 Task: Sort data by Z to A.
Action: Mouse moved to (216, 124)
Screenshot: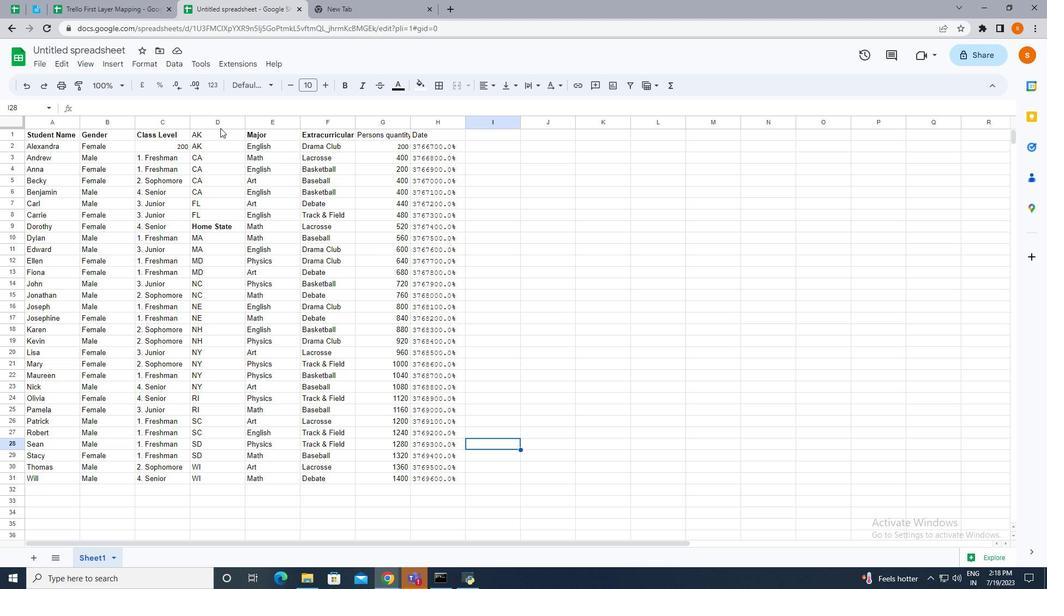 
Action: Mouse pressed left at (216, 124)
Screenshot: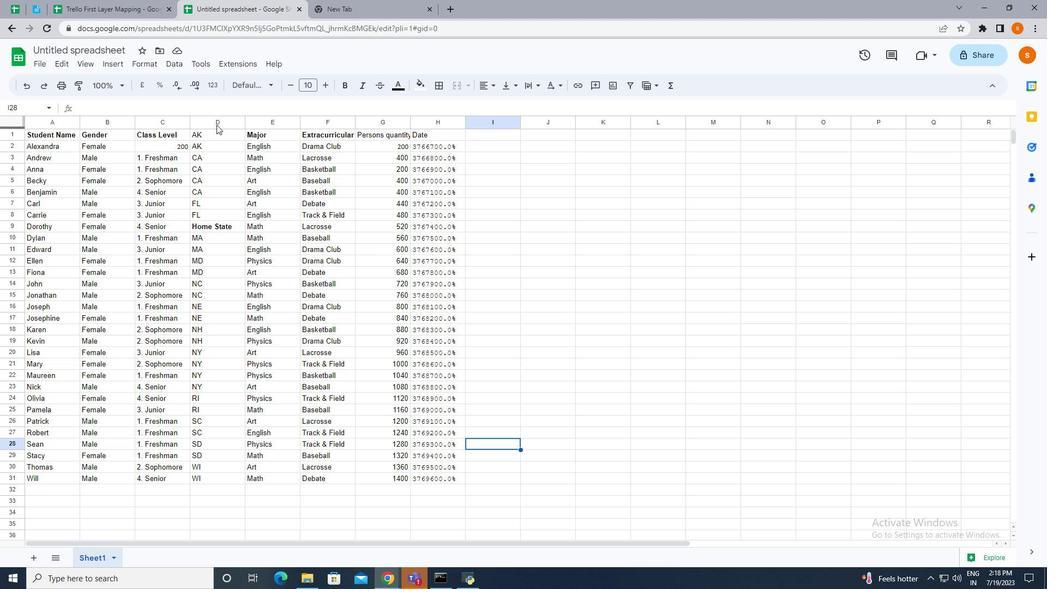 
Action: Mouse moved to (181, 62)
Screenshot: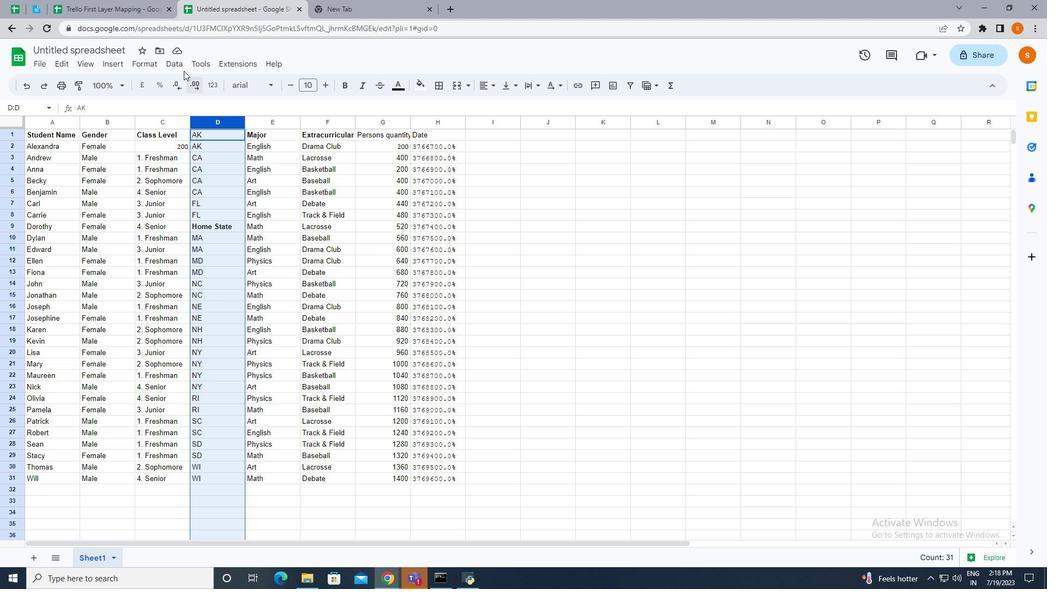 
Action: Mouse pressed left at (181, 62)
Screenshot: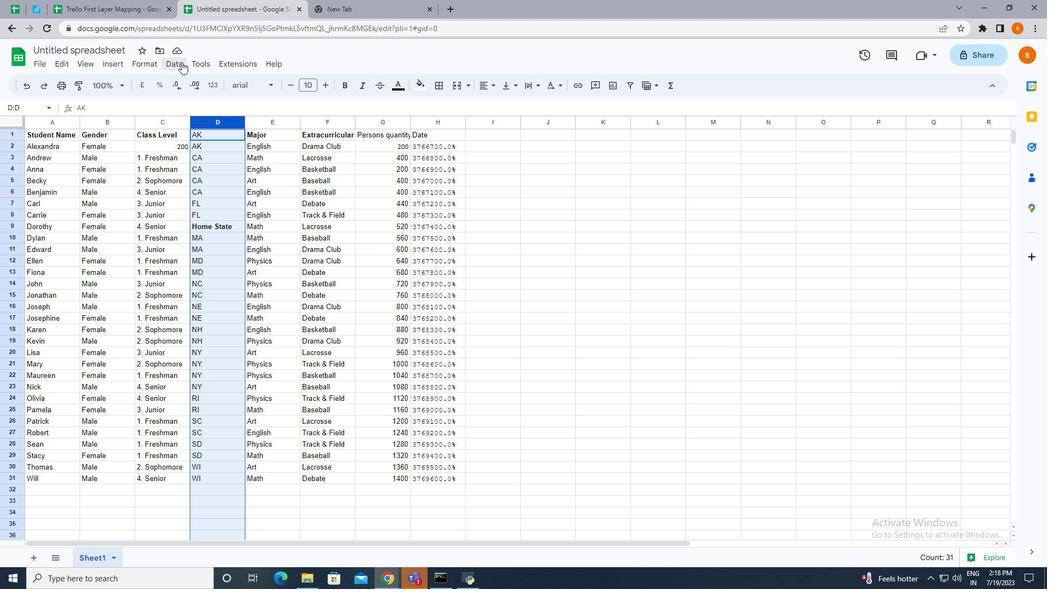 
Action: Mouse moved to (197, 95)
Screenshot: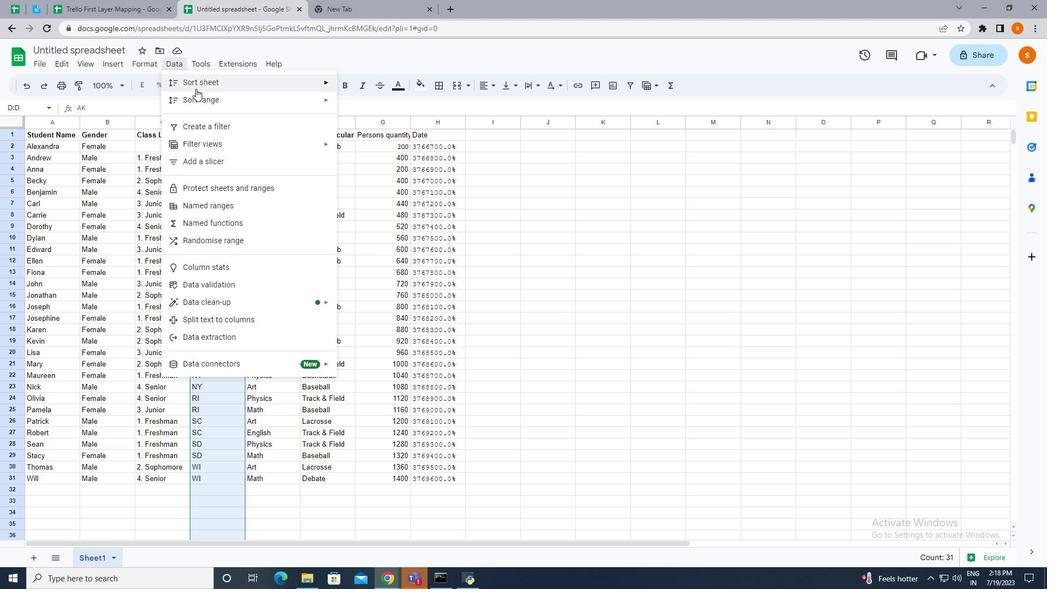 
Action: Mouse pressed left at (197, 95)
Screenshot: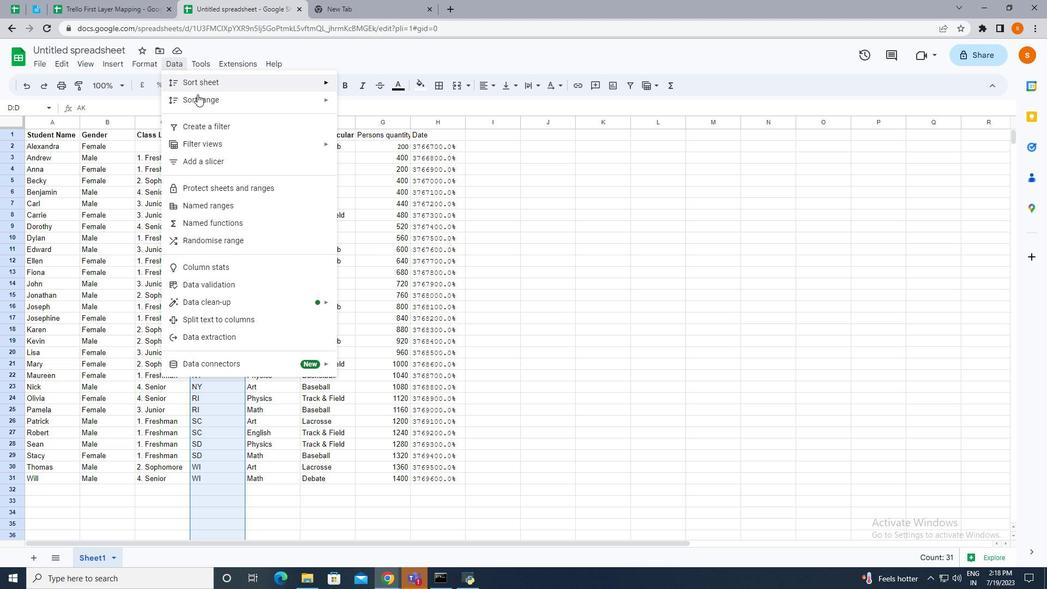 
Action: Mouse moved to (390, 145)
Screenshot: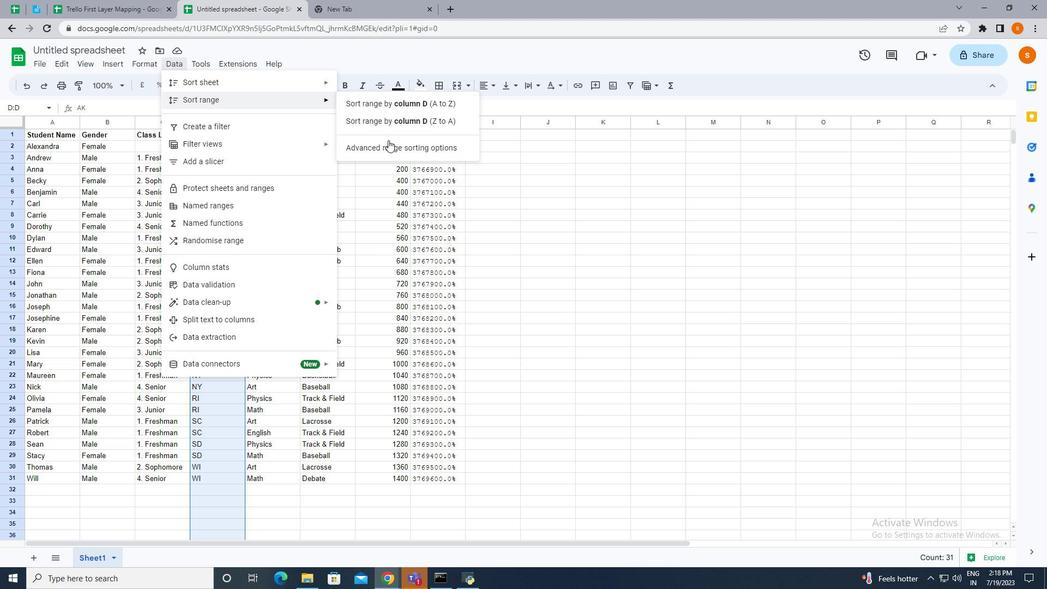 
Action: Mouse pressed left at (390, 145)
Screenshot: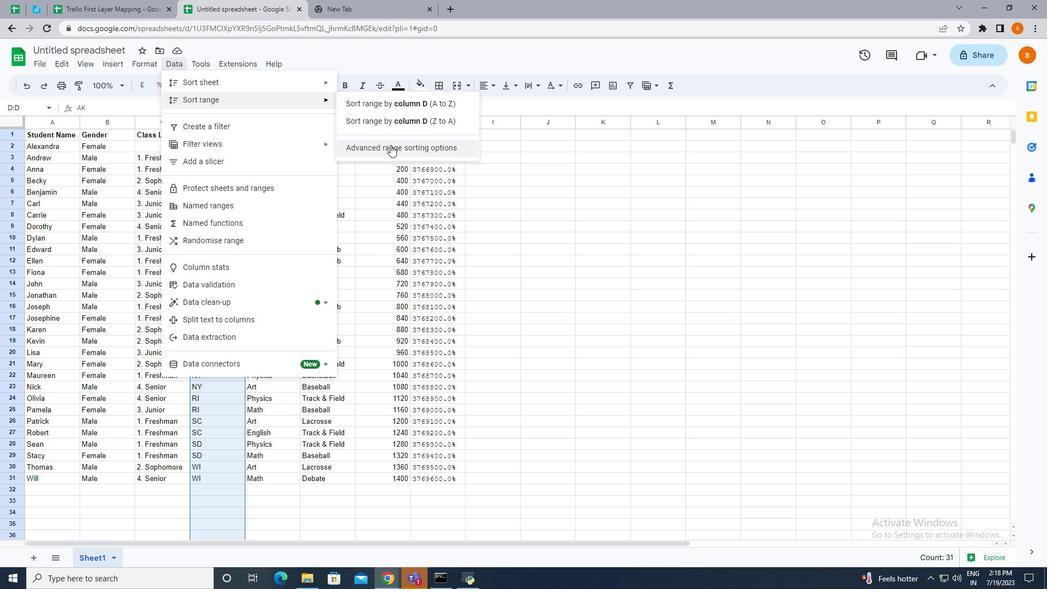 
Action: Mouse moved to (548, 291)
Screenshot: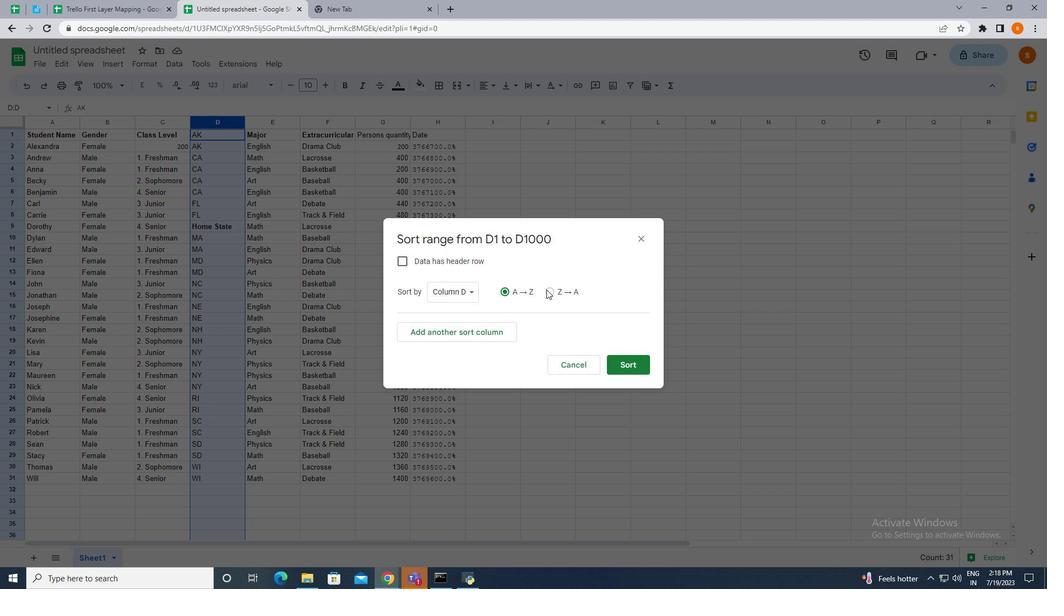
Action: Mouse pressed left at (548, 291)
Screenshot: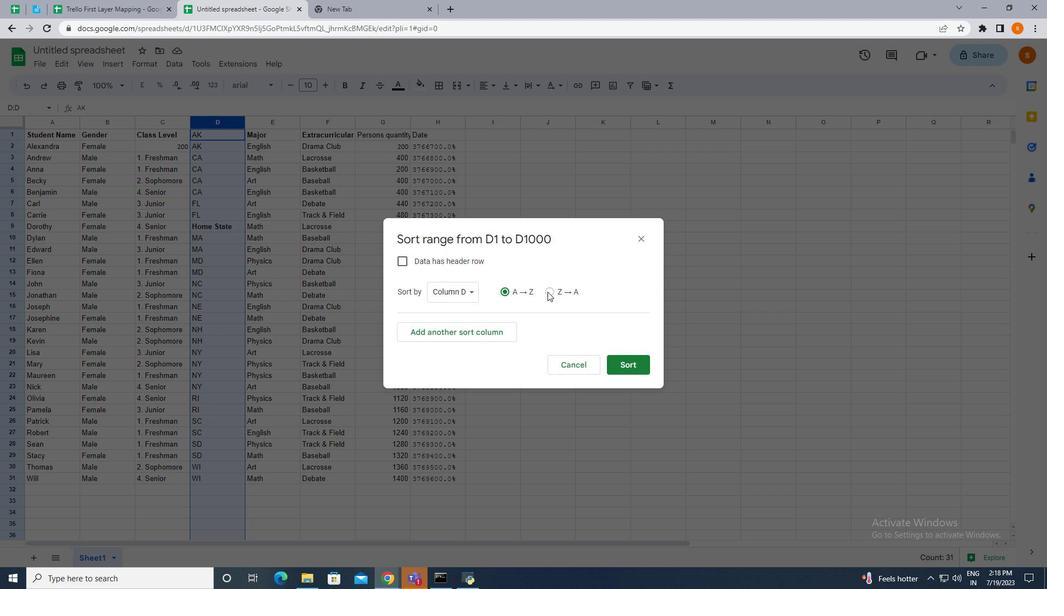 
Action: Mouse moved to (621, 358)
Screenshot: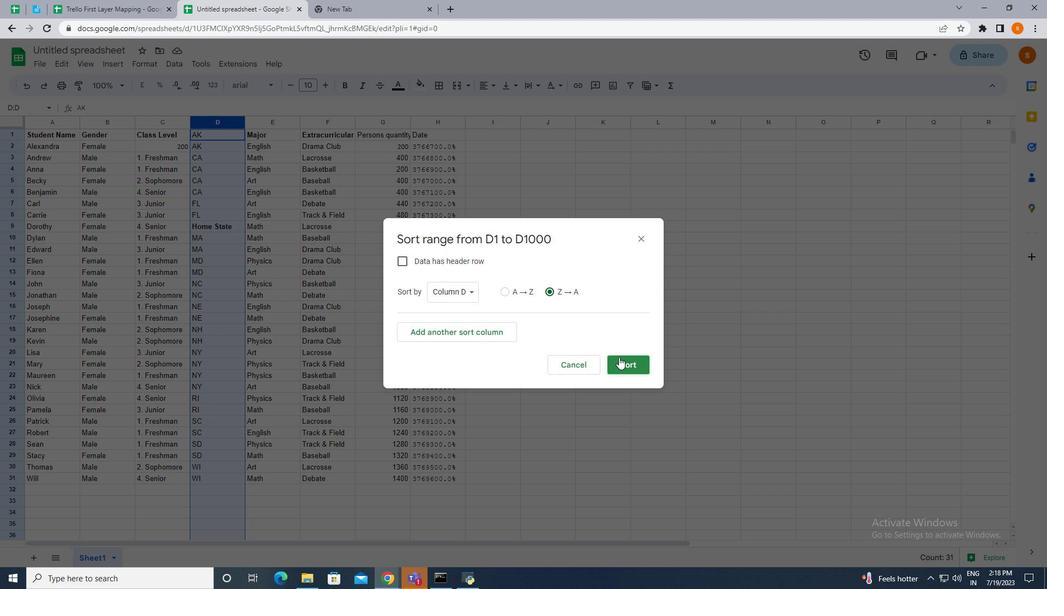 
Action: Mouse pressed left at (621, 358)
Screenshot: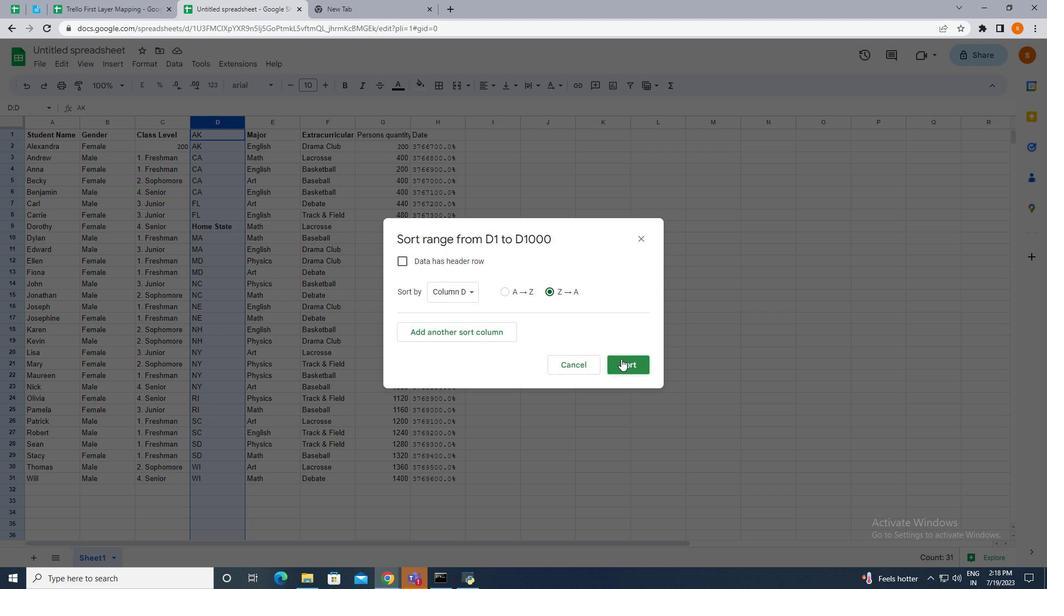 
Action: Mouse moved to (463, 398)
Screenshot: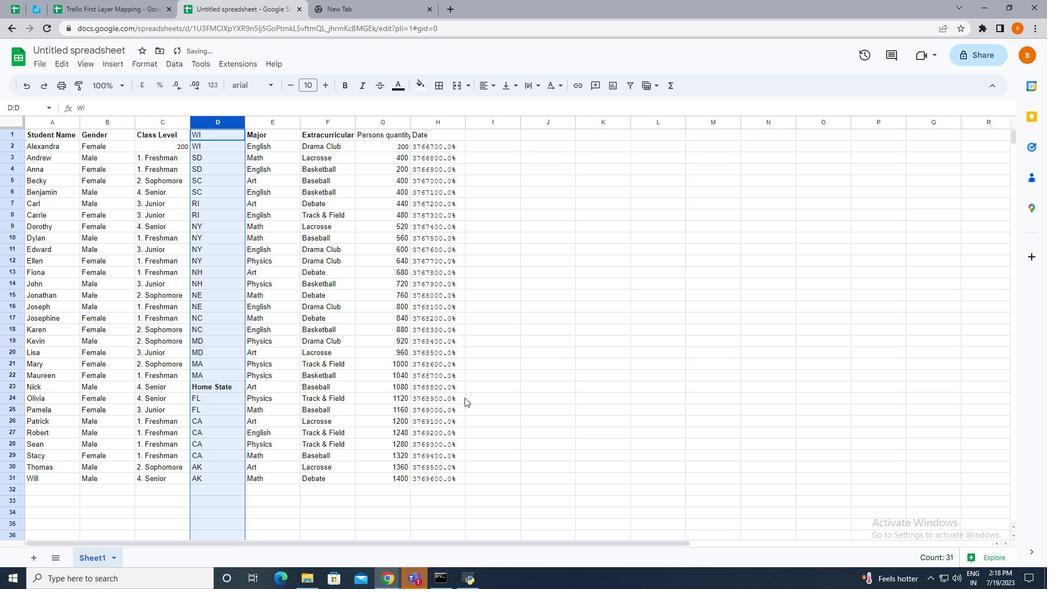 
